 Task: Create a rule from the Routing list, Task moved to a section -> Set Priority in the project BayTech , set the section as Done clear the priority
Action: Mouse moved to (1064, 171)
Screenshot: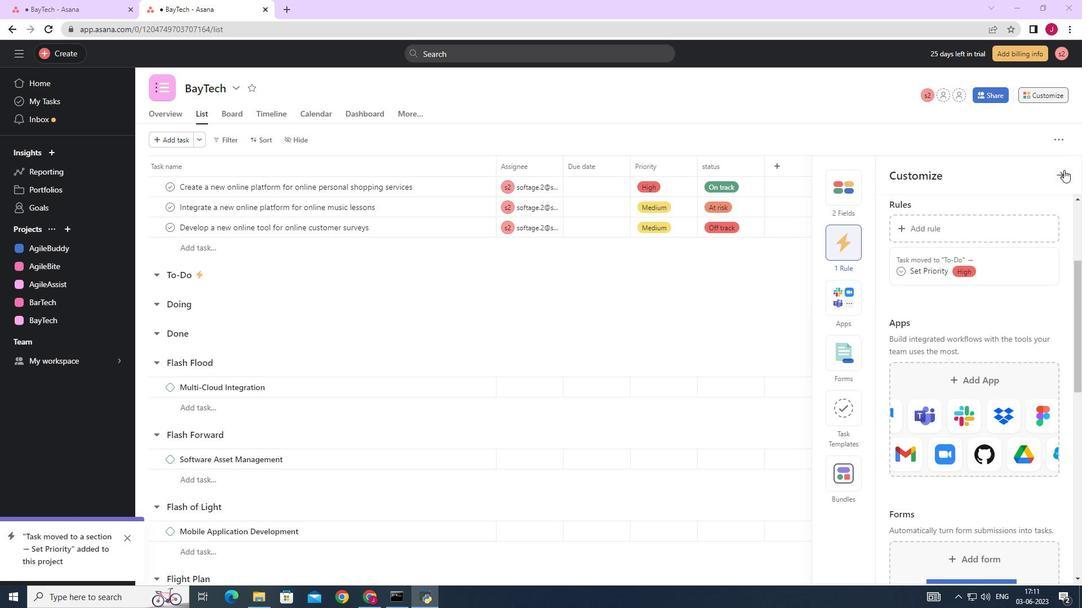 
Action: Mouse pressed left at (1064, 171)
Screenshot: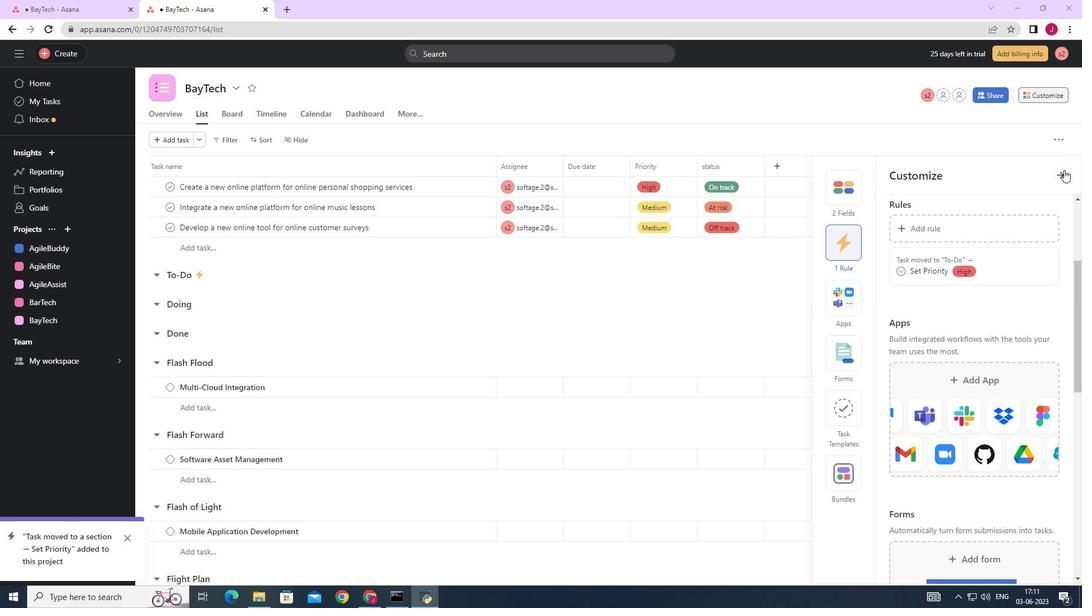 
Action: Mouse moved to (1051, 94)
Screenshot: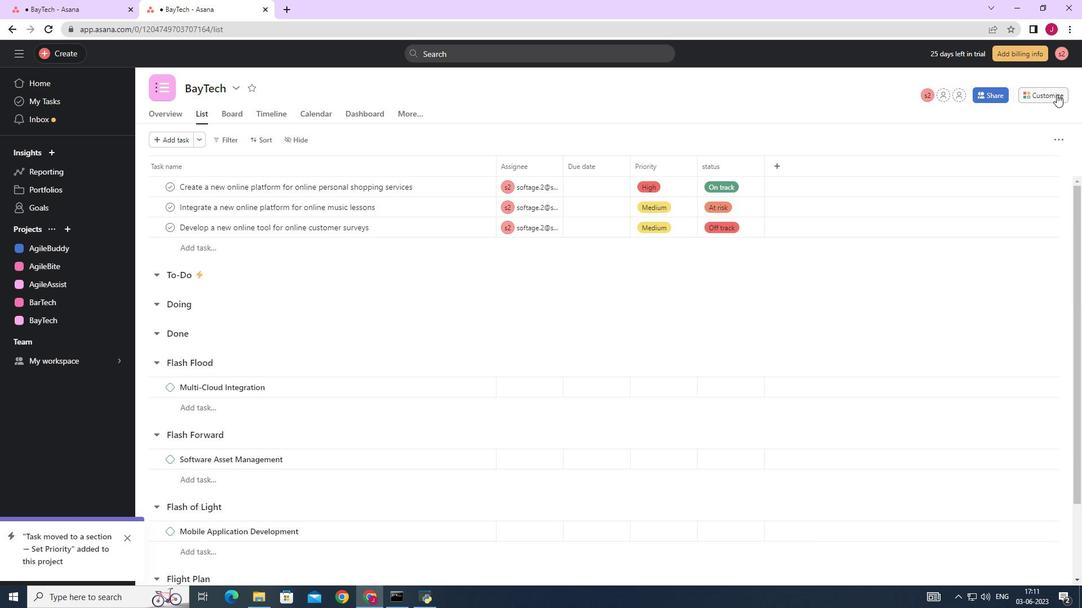 
Action: Mouse pressed left at (1051, 94)
Screenshot: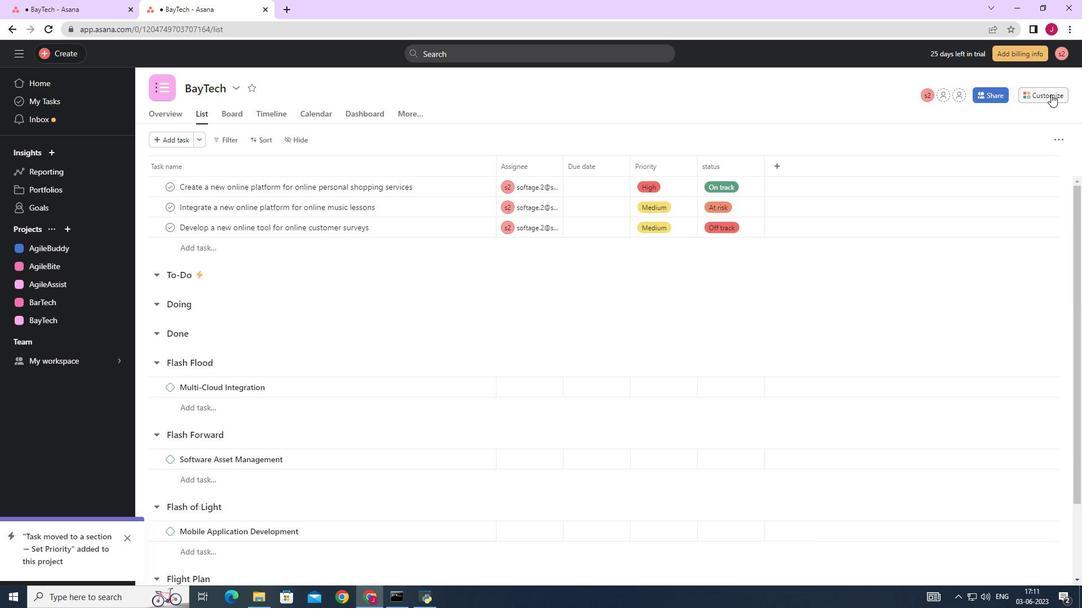 
Action: Mouse moved to (852, 239)
Screenshot: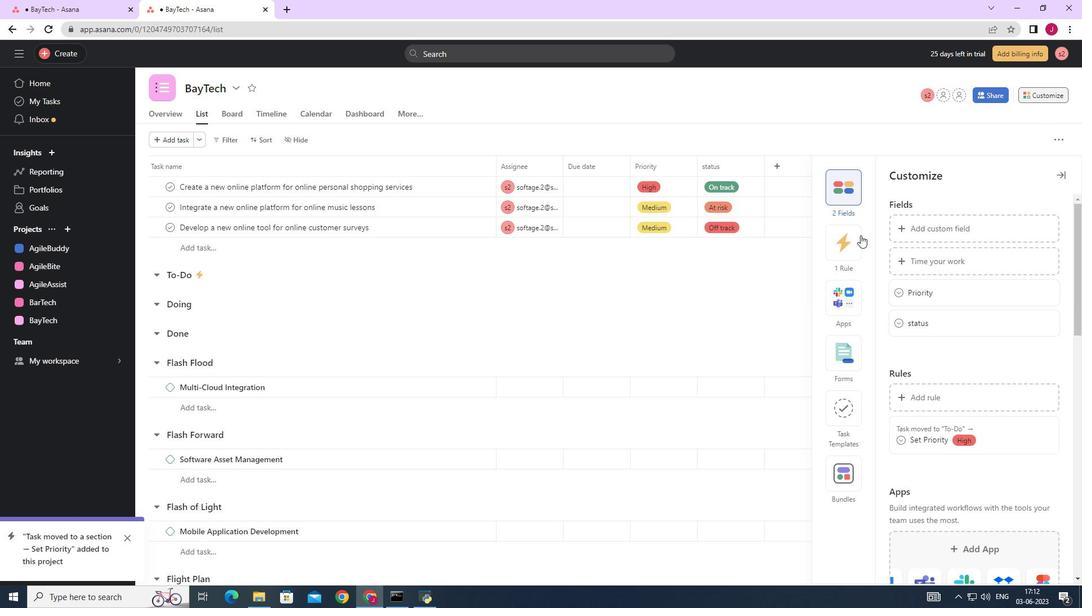 
Action: Mouse pressed left at (852, 239)
Screenshot: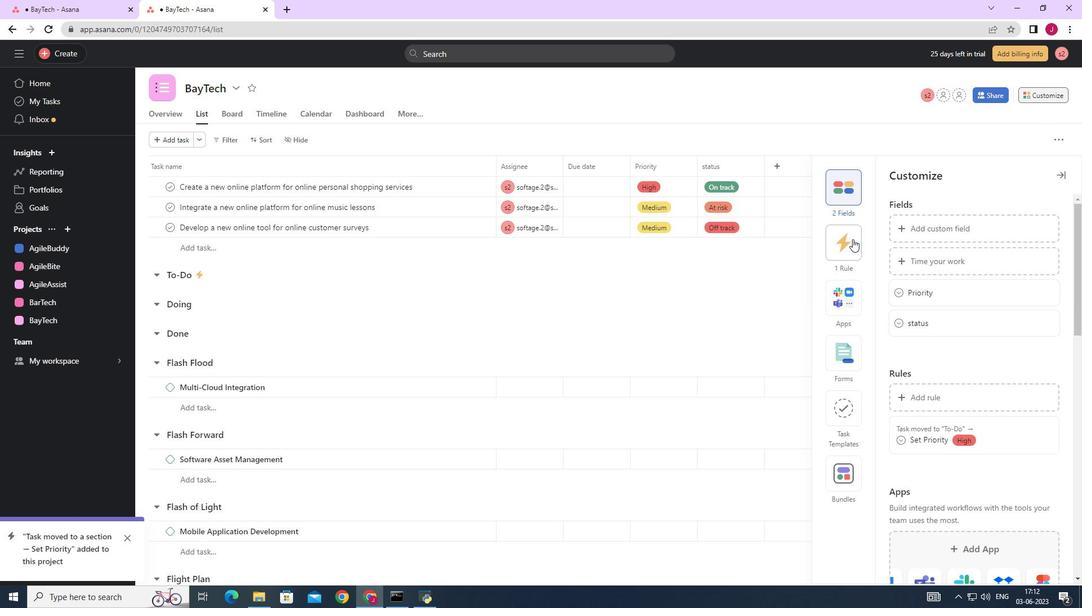 
Action: Mouse moved to (924, 226)
Screenshot: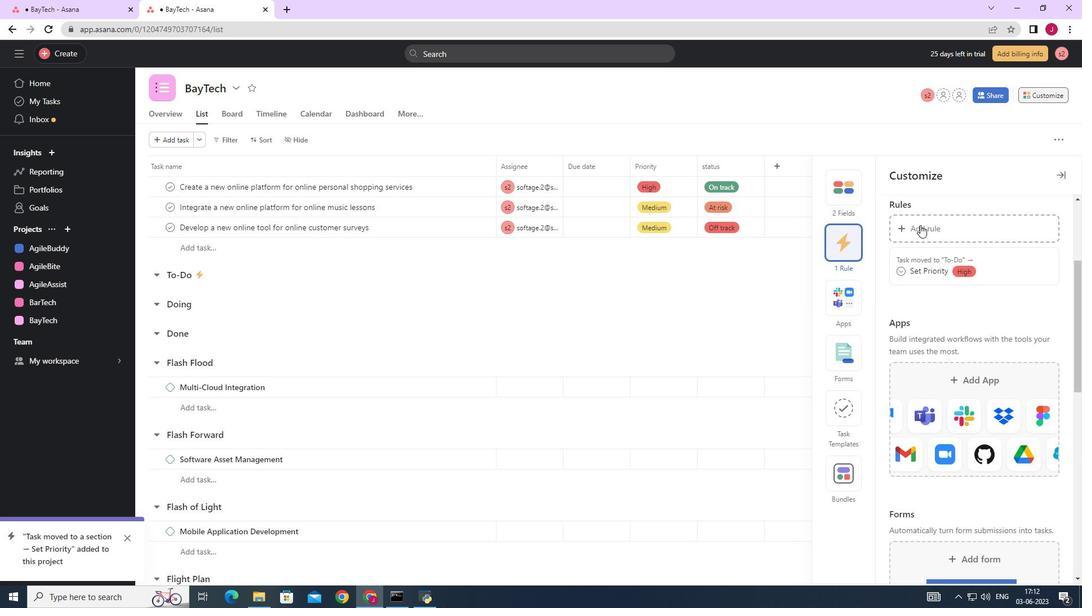 
Action: Mouse pressed left at (924, 226)
Screenshot: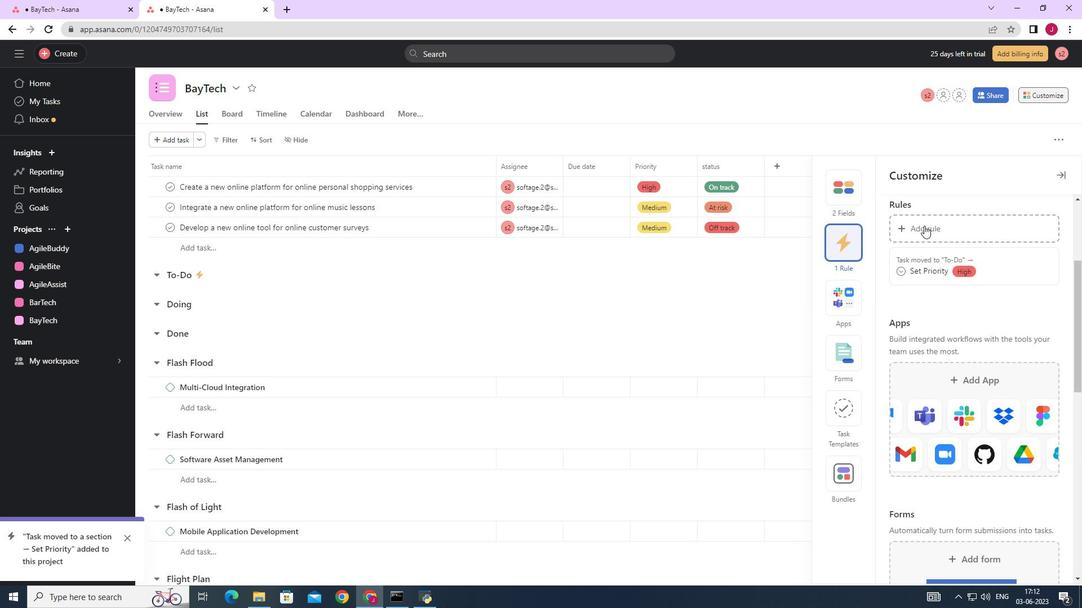 
Action: Mouse moved to (226, 145)
Screenshot: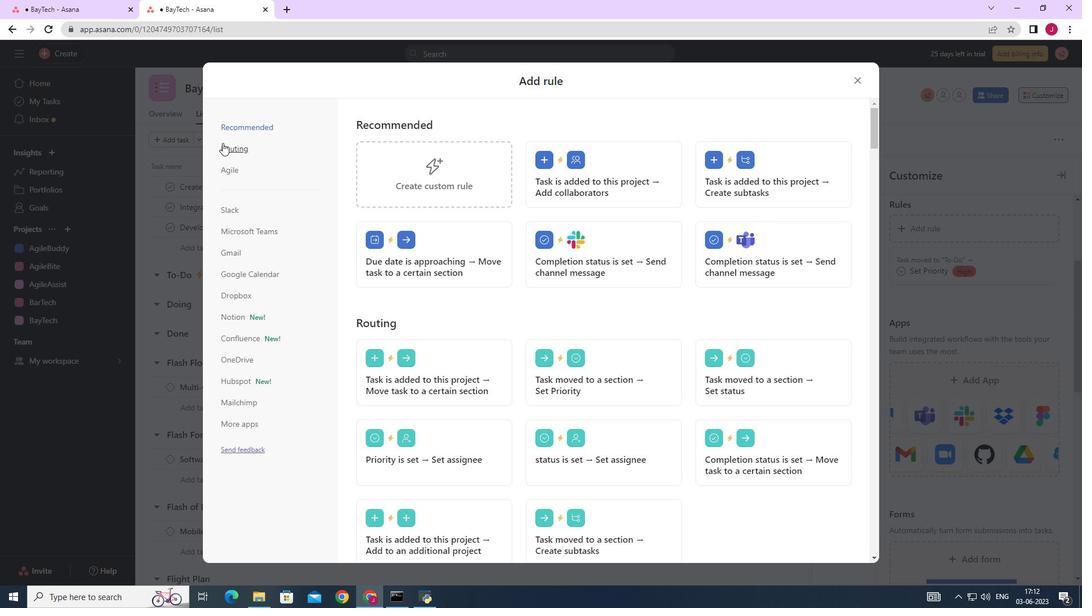 
Action: Mouse pressed left at (226, 145)
Screenshot: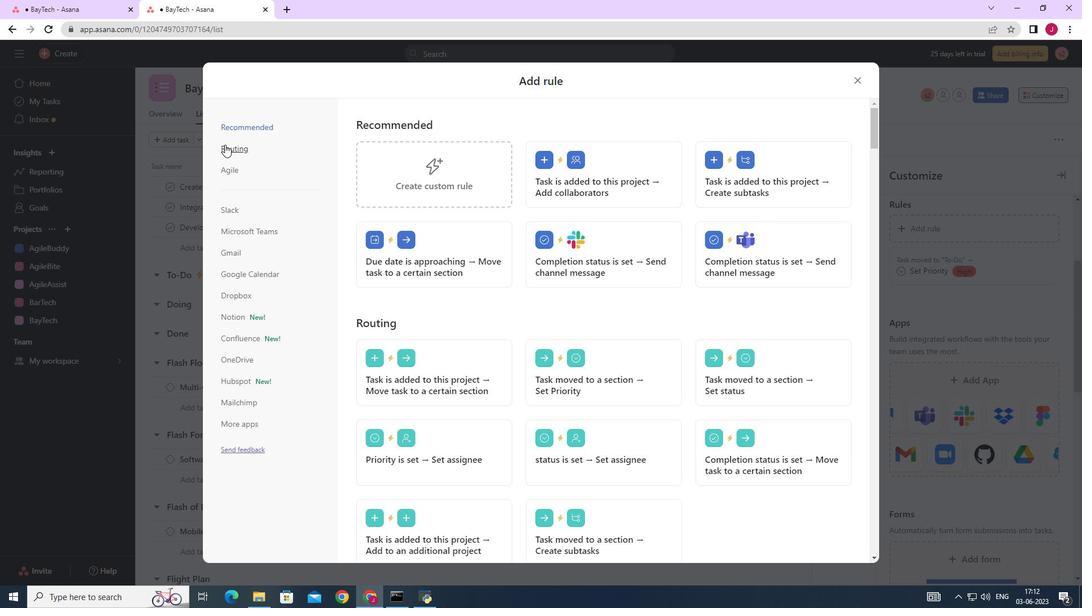
Action: Mouse moved to (616, 165)
Screenshot: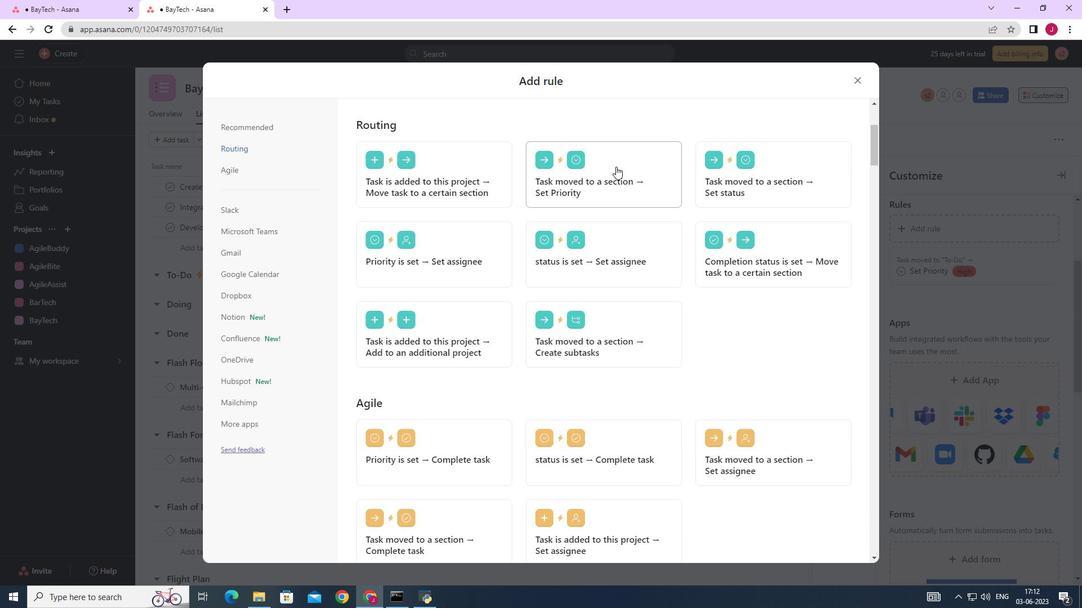 
Action: Mouse pressed left at (616, 165)
Screenshot: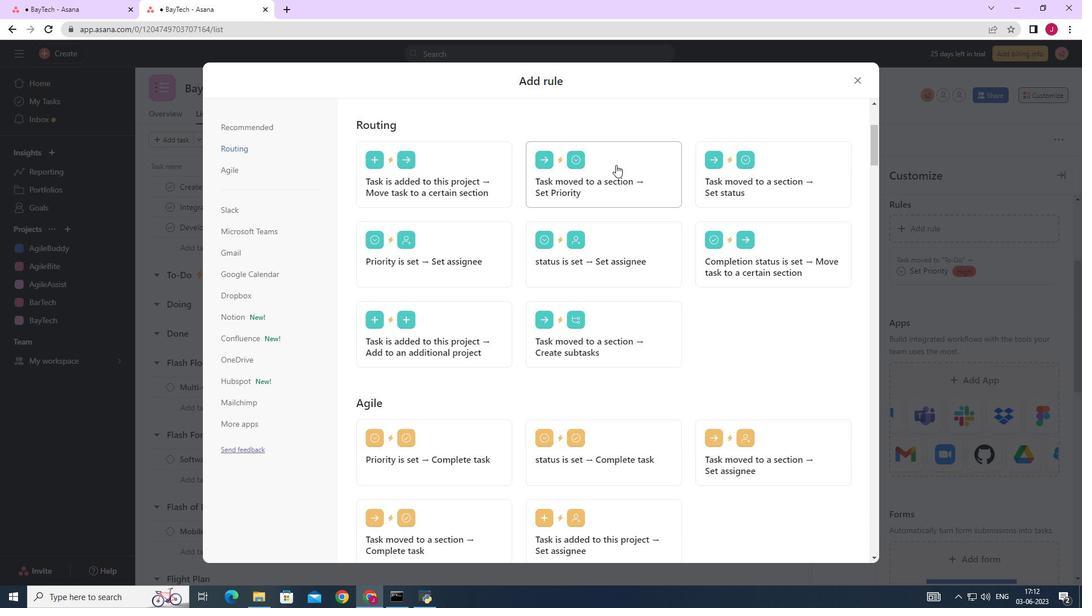 
Action: Mouse moved to (443, 308)
Screenshot: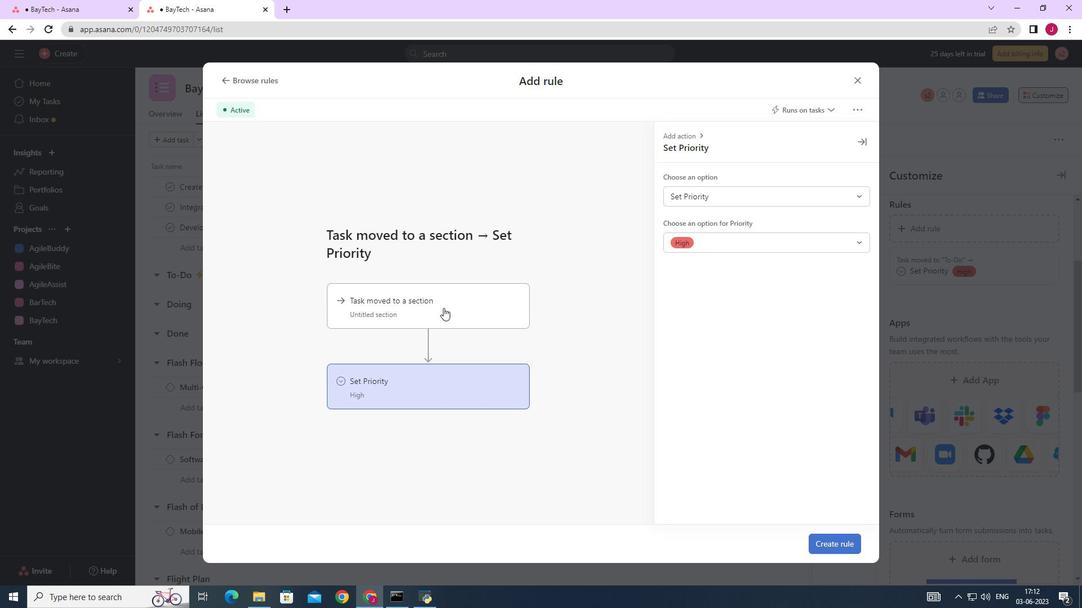 
Action: Mouse pressed left at (443, 308)
Screenshot: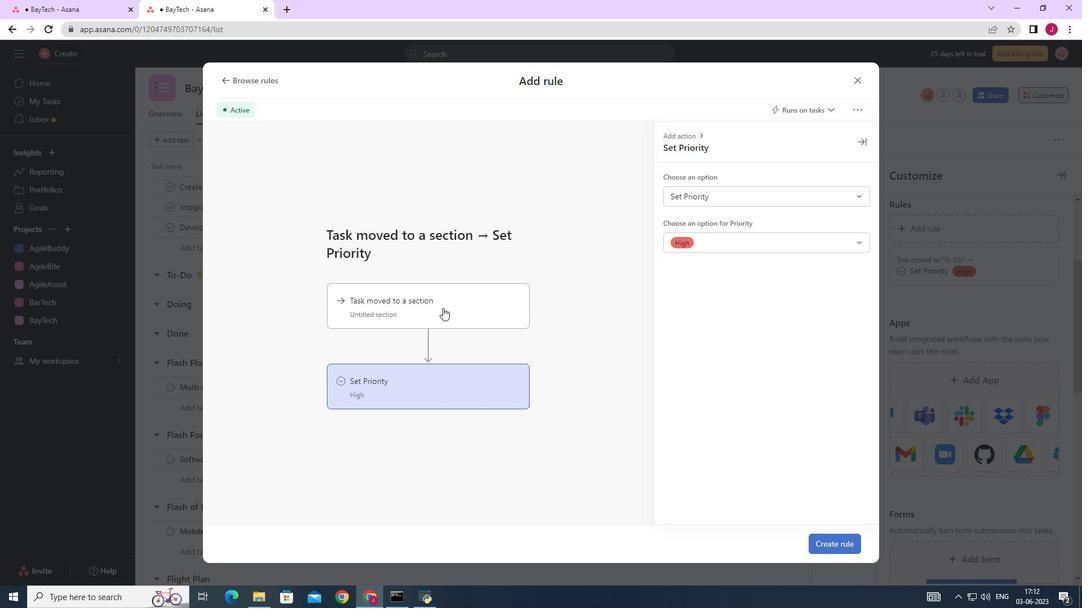 
Action: Mouse moved to (705, 194)
Screenshot: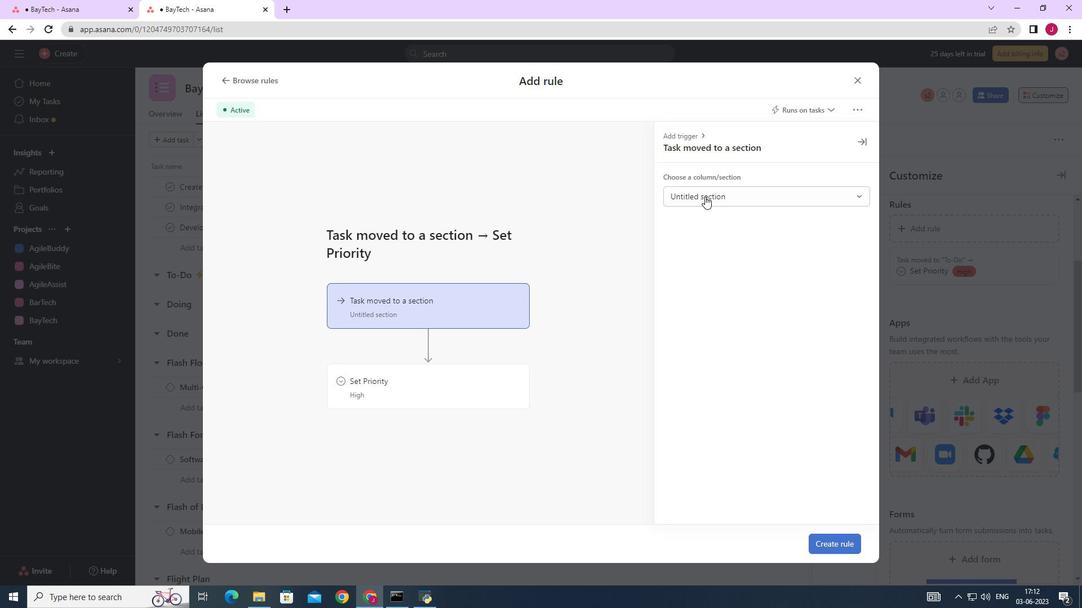 
Action: Mouse pressed left at (705, 194)
Screenshot: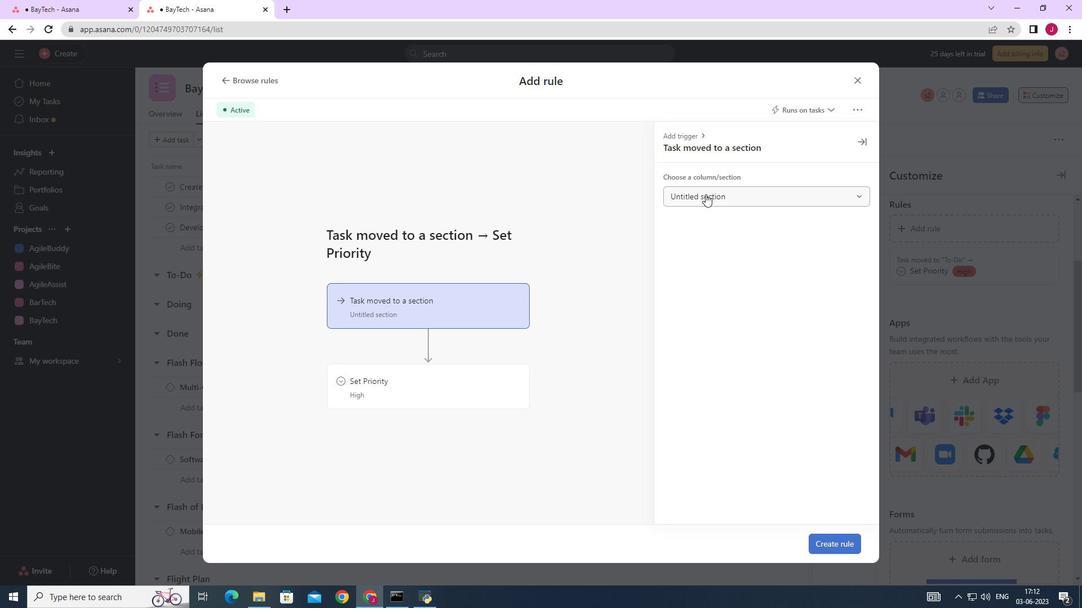 
Action: Mouse moved to (694, 280)
Screenshot: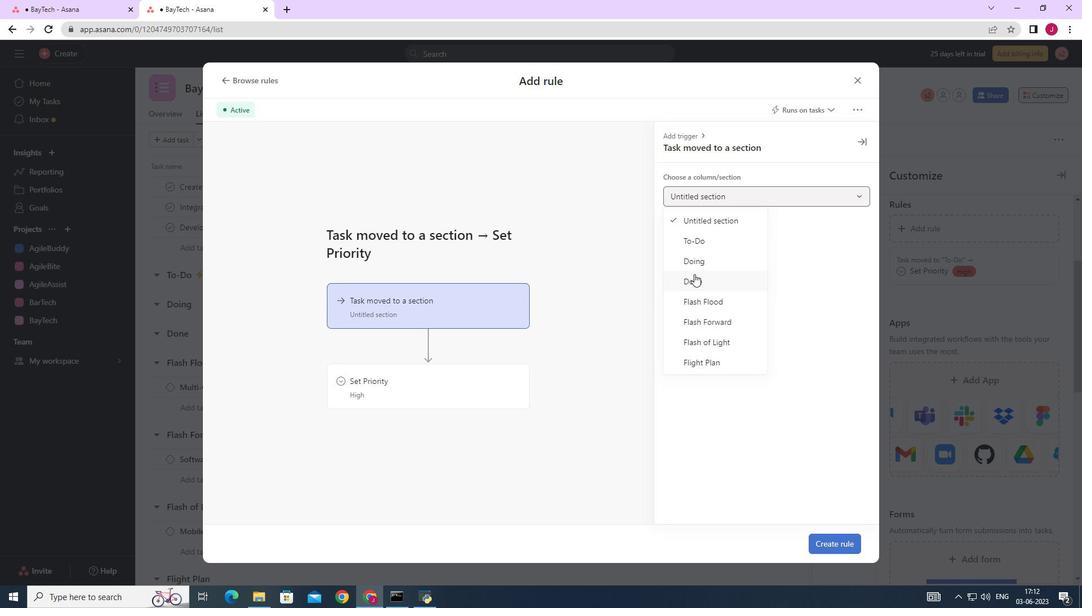 
Action: Mouse pressed left at (694, 280)
Screenshot: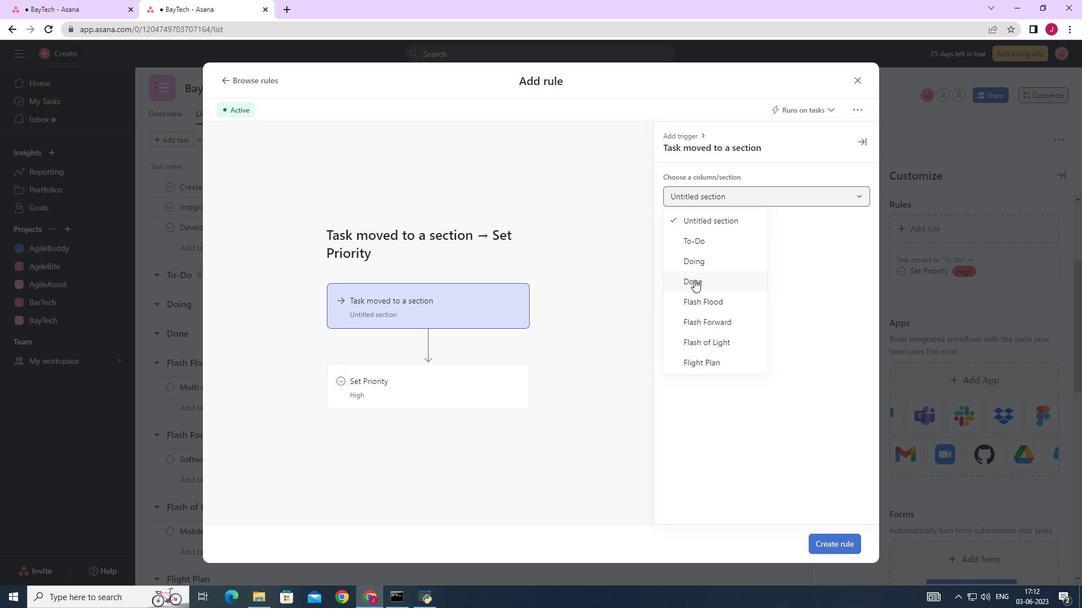 
Action: Mouse moved to (436, 379)
Screenshot: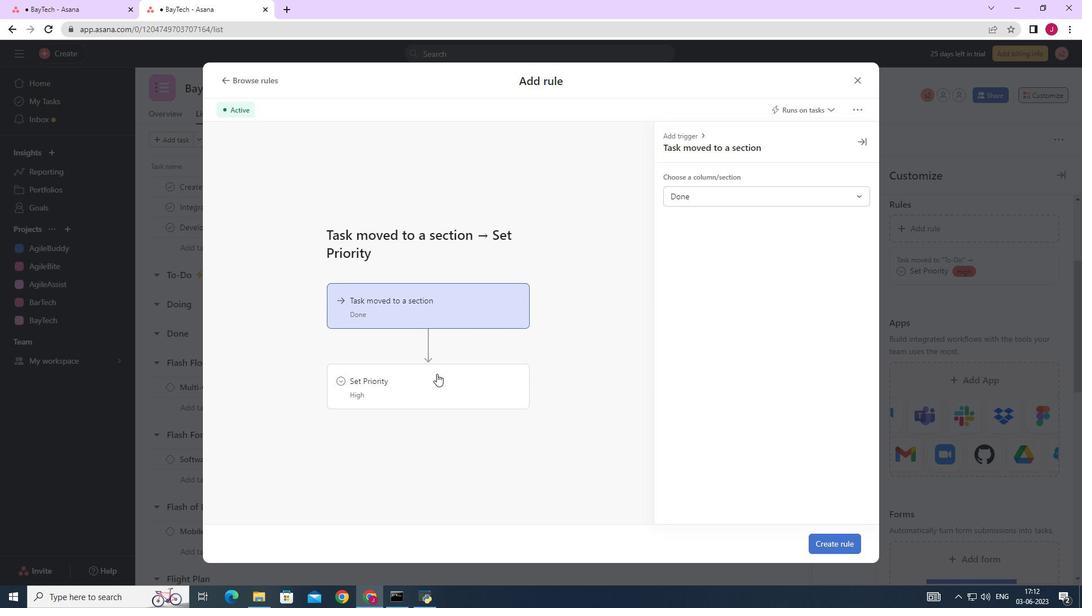 
Action: Mouse pressed left at (436, 379)
Screenshot: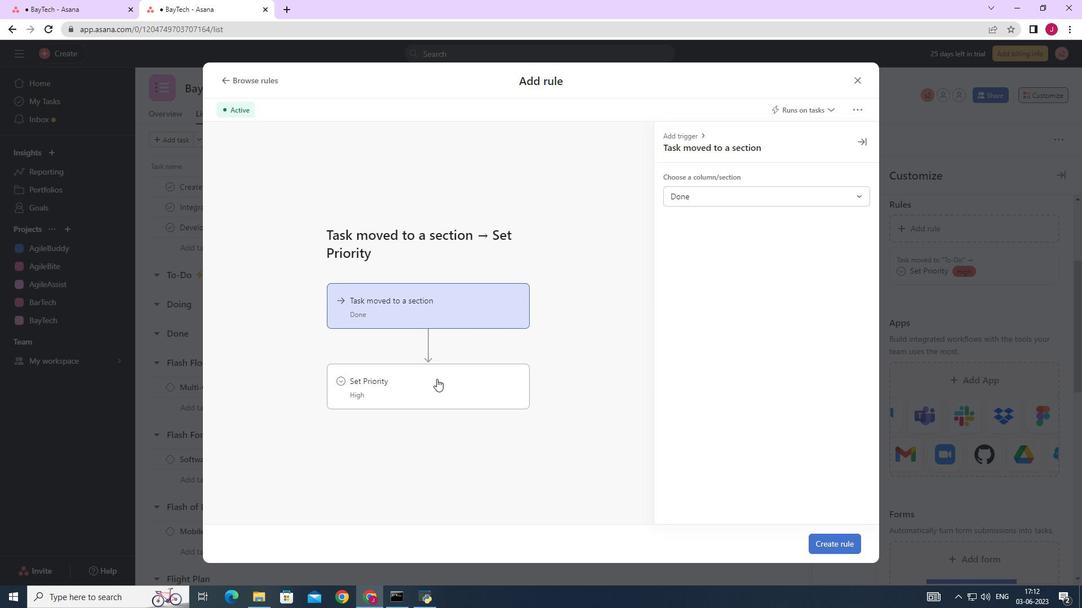 
Action: Mouse moved to (699, 192)
Screenshot: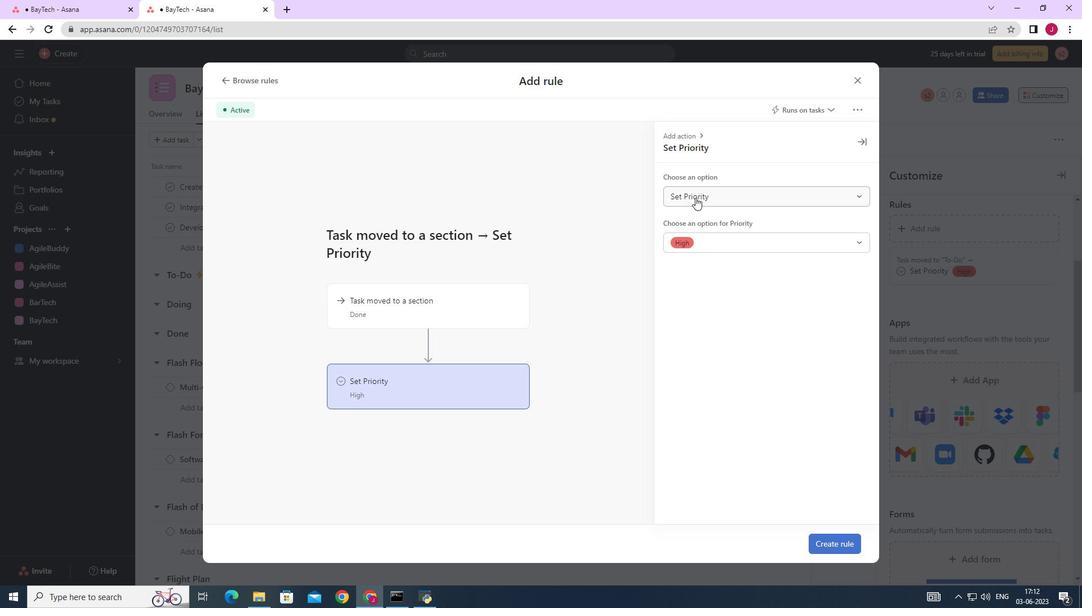 
Action: Mouse pressed left at (699, 192)
Screenshot: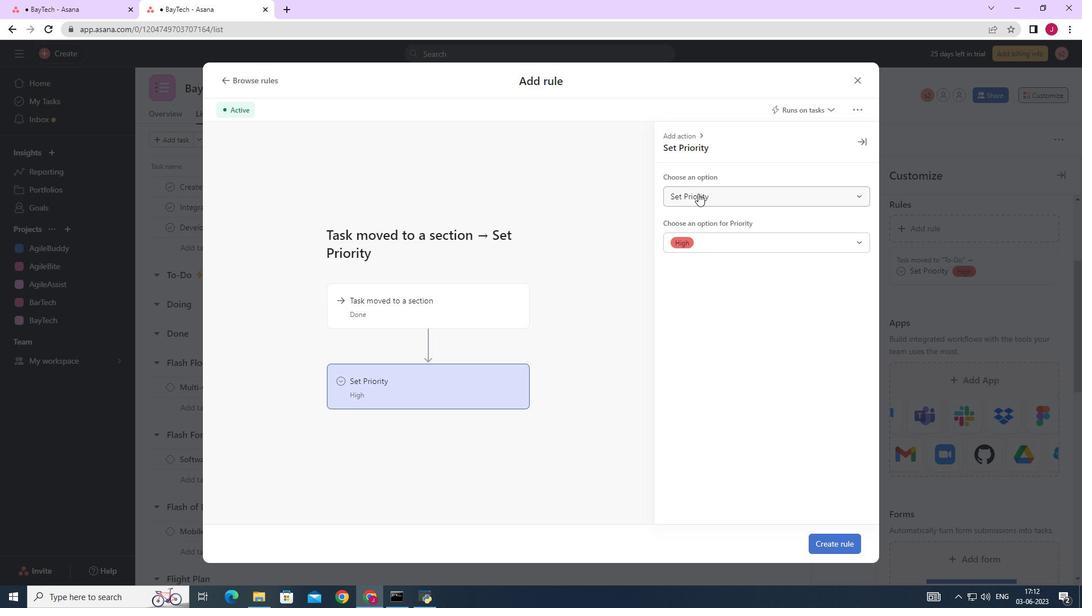 
Action: Mouse moved to (691, 242)
Screenshot: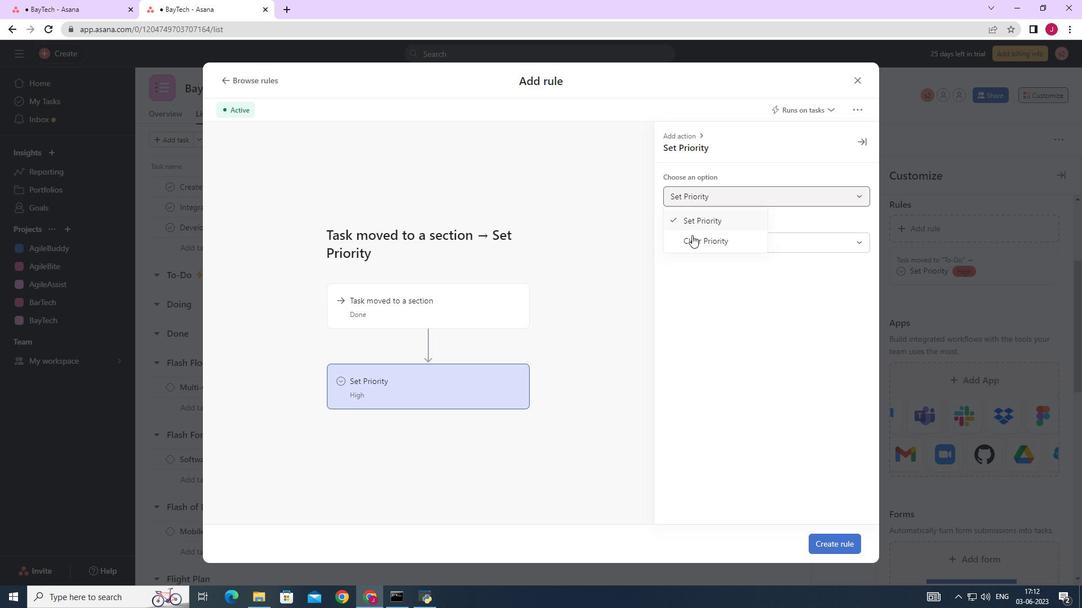 
Action: Mouse pressed left at (691, 242)
Screenshot: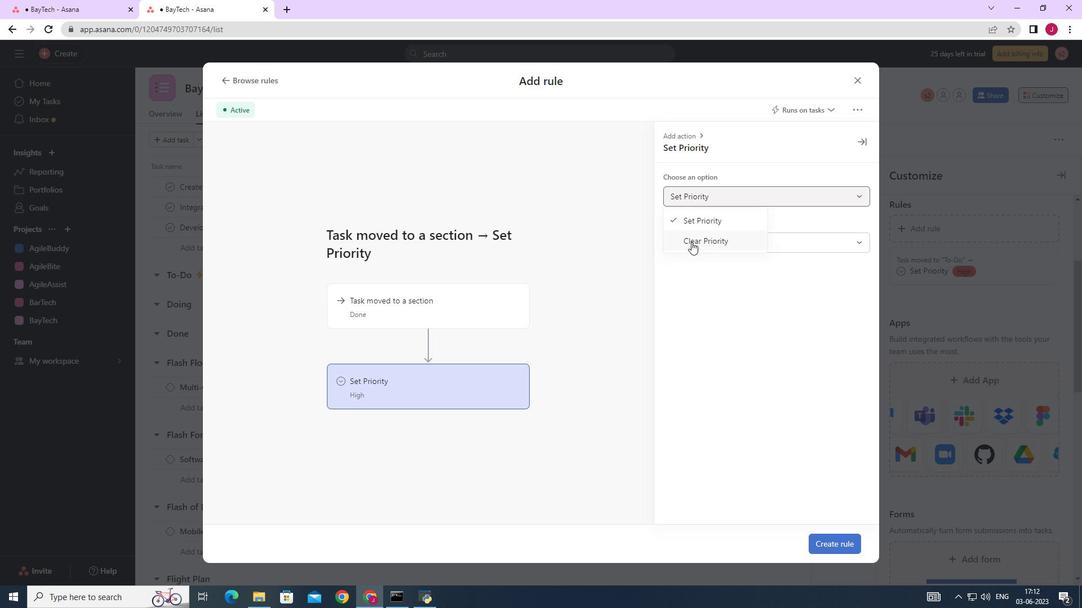 
Action: Mouse moved to (832, 541)
Screenshot: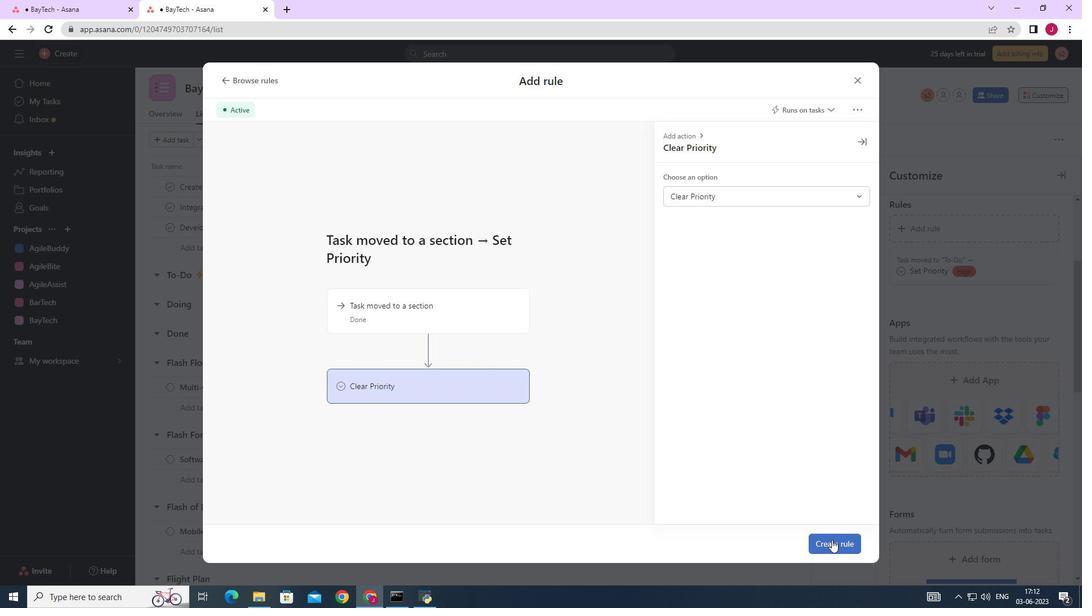 
Action: Mouse pressed left at (832, 541)
Screenshot: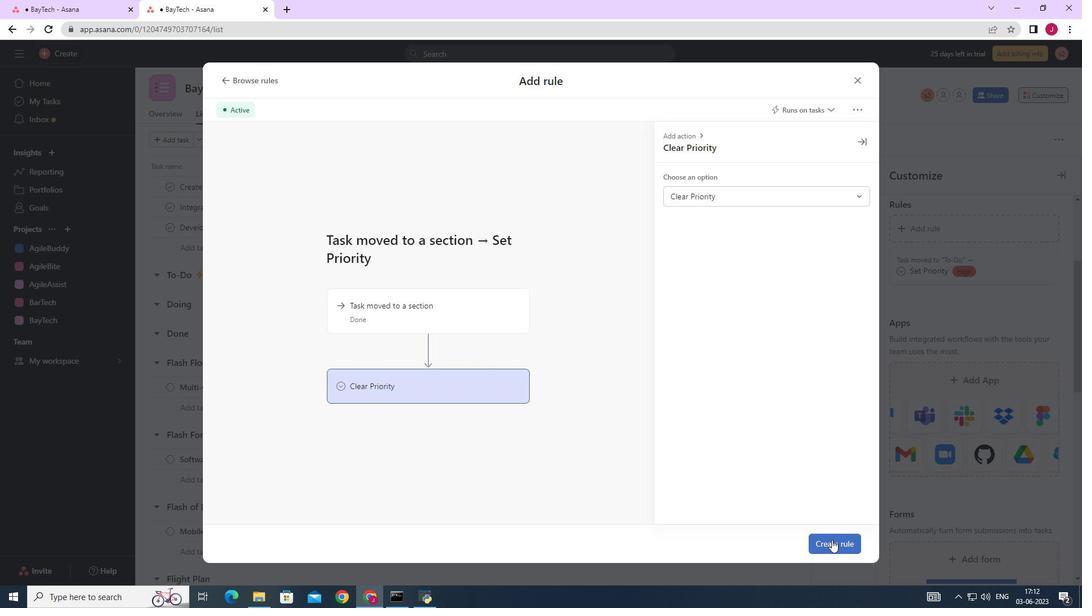 
Action: Mouse moved to (769, 475)
Screenshot: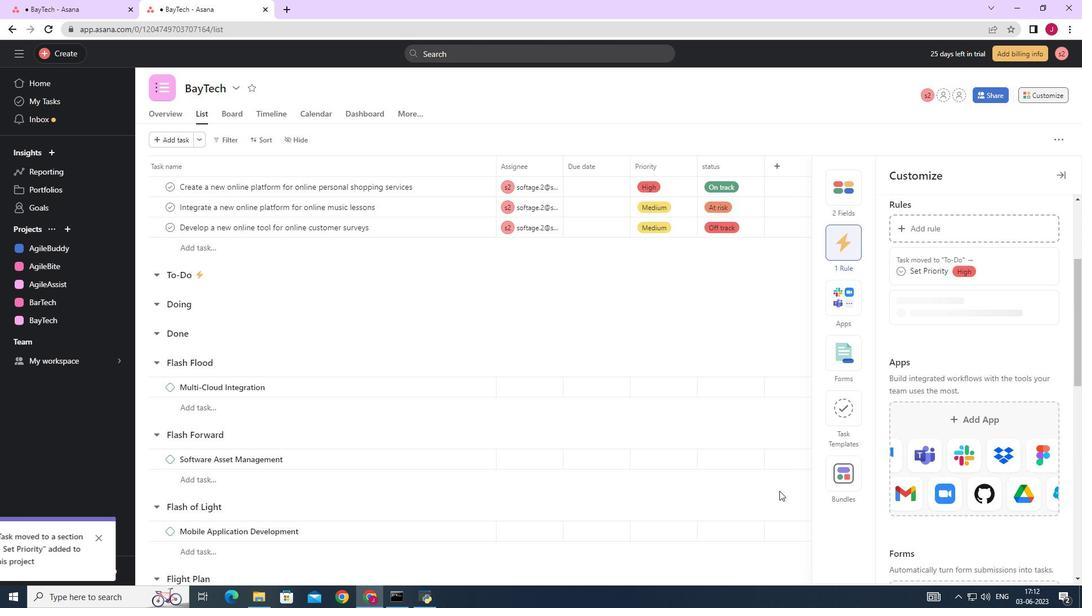 
